 Task: Add a signature Kira Turner containing With gratitude and sincere wishes, Kira Turner to email address softage.6@softage.net and add a folder Logistics
Action: Mouse moved to (98, 99)
Screenshot: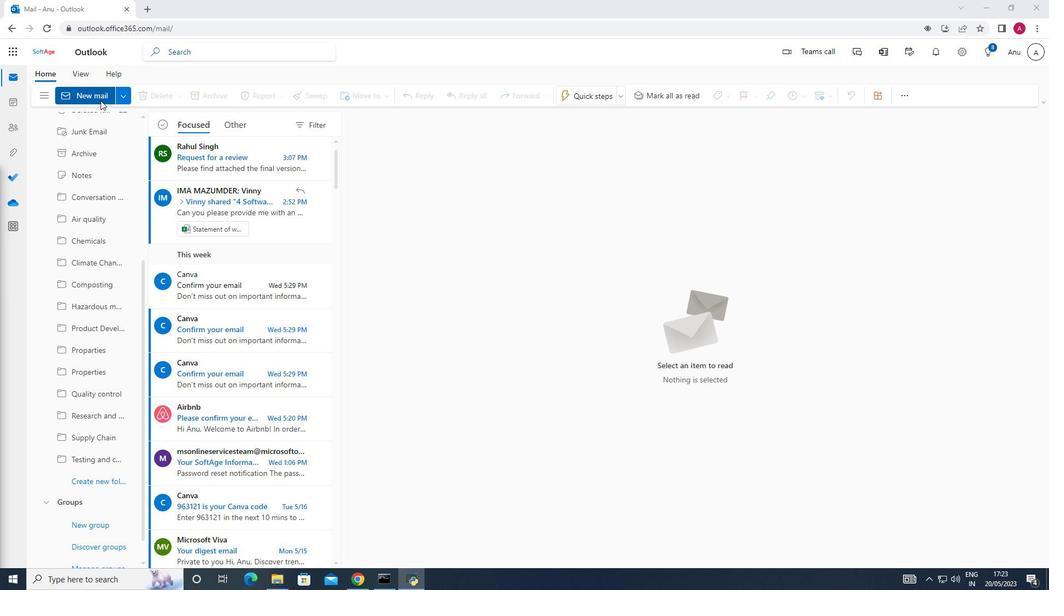 
Action: Mouse pressed left at (98, 99)
Screenshot: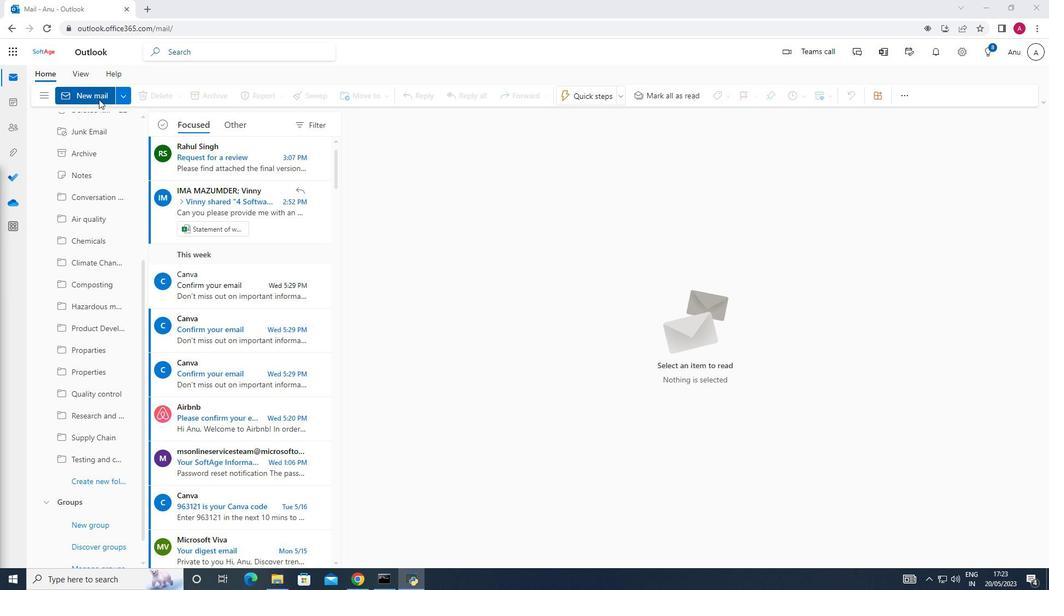 
Action: Mouse moved to (749, 95)
Screenshot: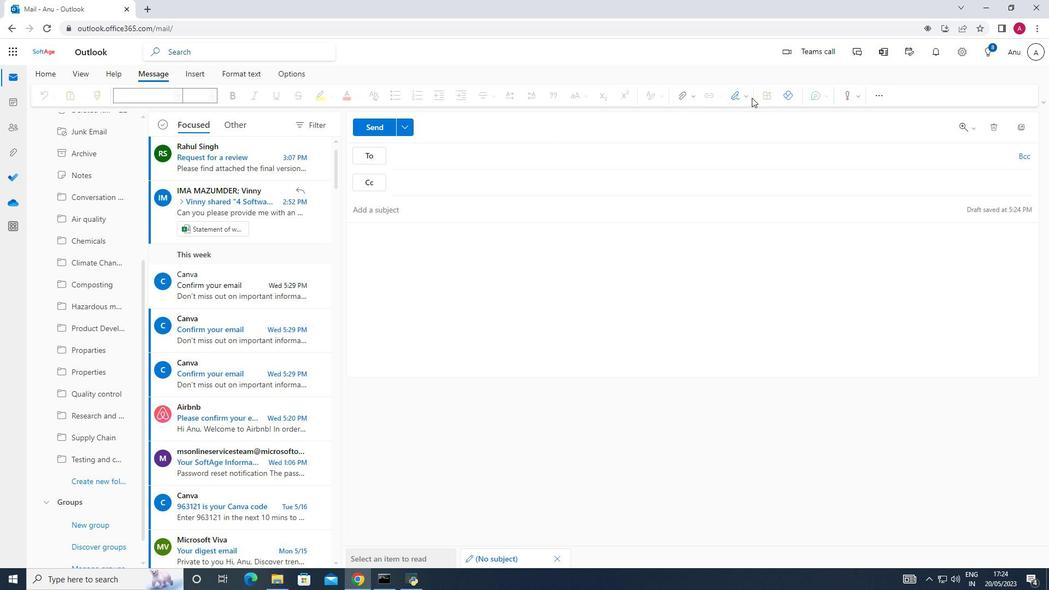 
Action: Mouse pressed left at (749, 95)
Screenshot: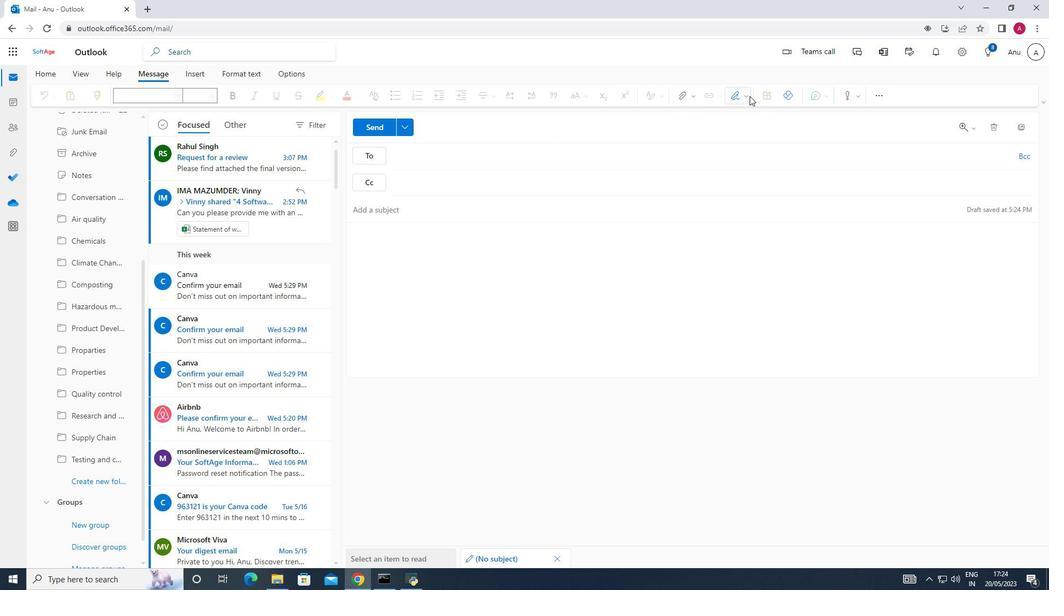 
Action: Mouse moved to (735, 136)
Screenshot: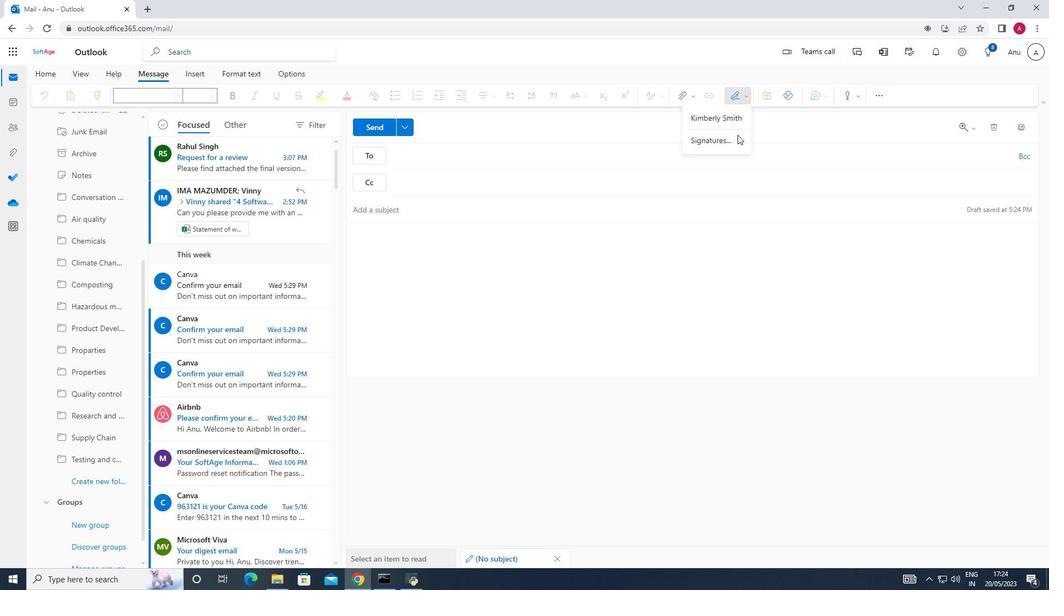 
Action: Mouse pressed left at (735, 136)
Screenshot: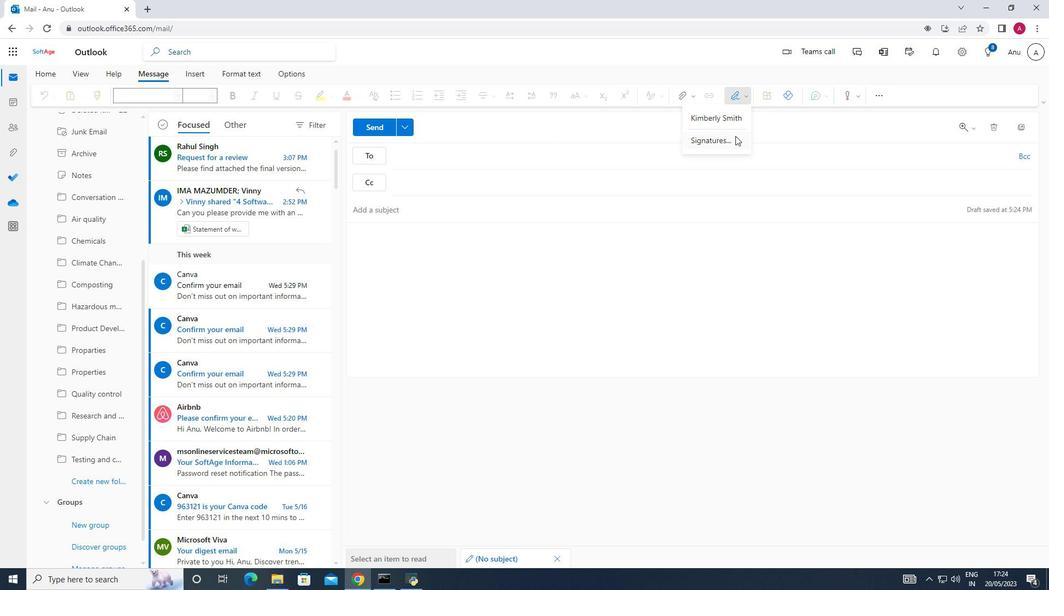 
Action: Mouse moved to (737, 178)
Screenshot: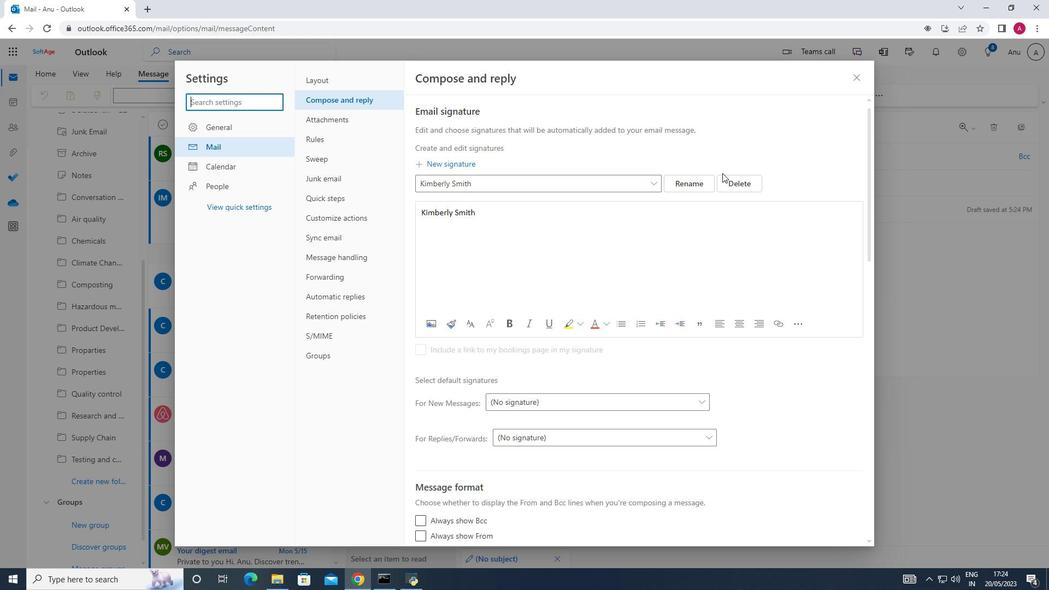 
Action: Mouse pressed left at (737, 178)
Screenshot: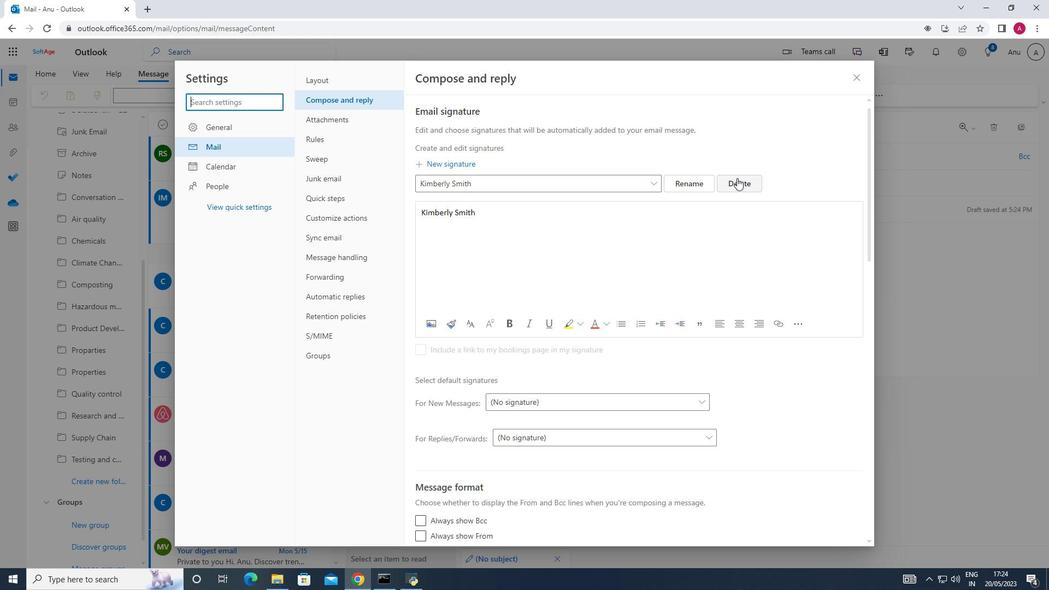 
Action: Mouse moved to (535, 186)
Screenshot: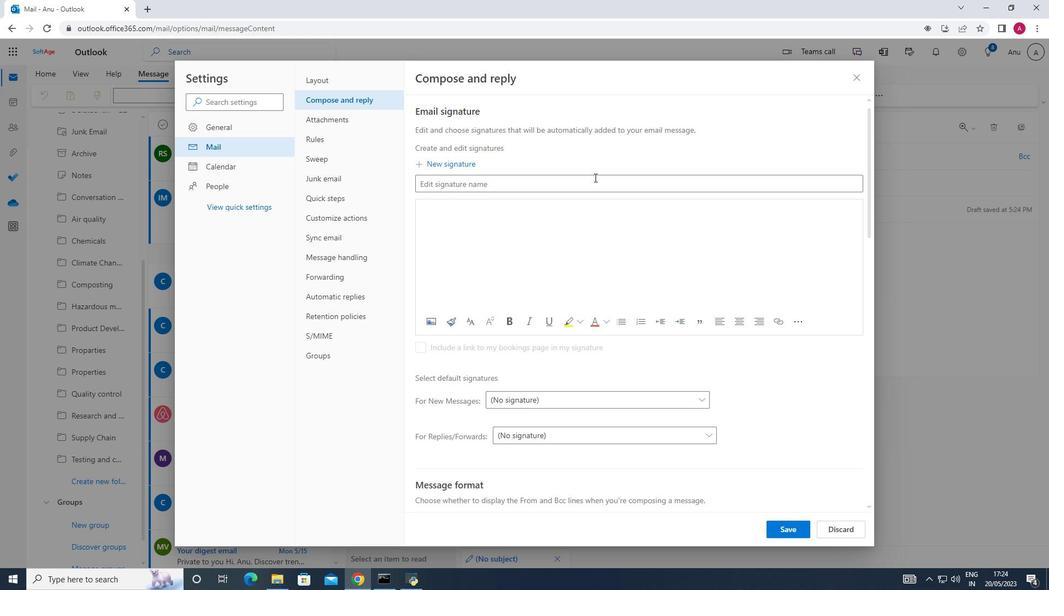 
Action: Mouse pressed left at (535, 186)
Screenshot: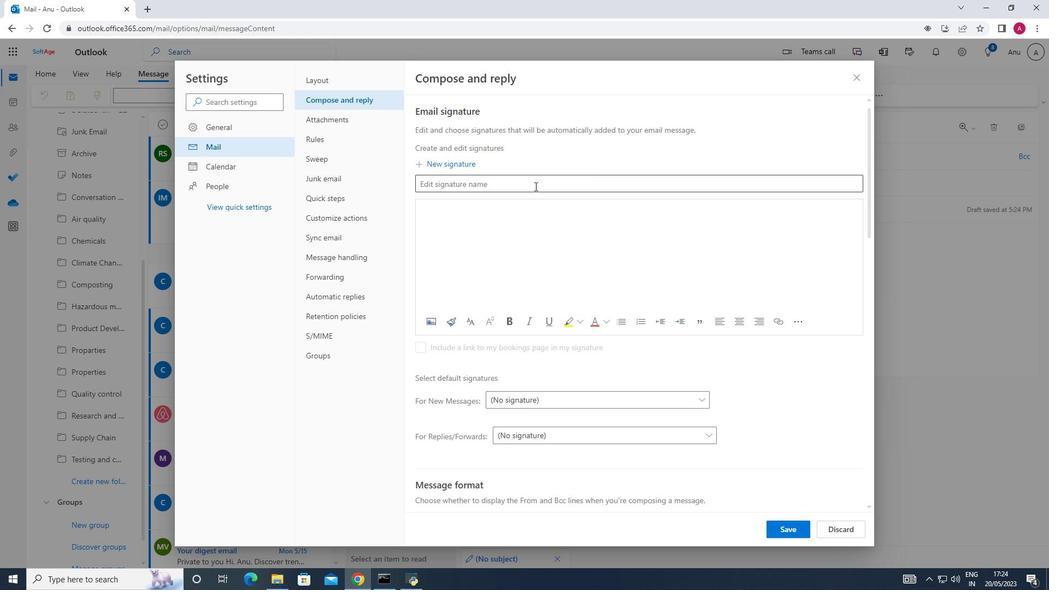 
Action: Key pressed <Key.shift>Kira<Key.space><Key.shift>Turner
Screenshot: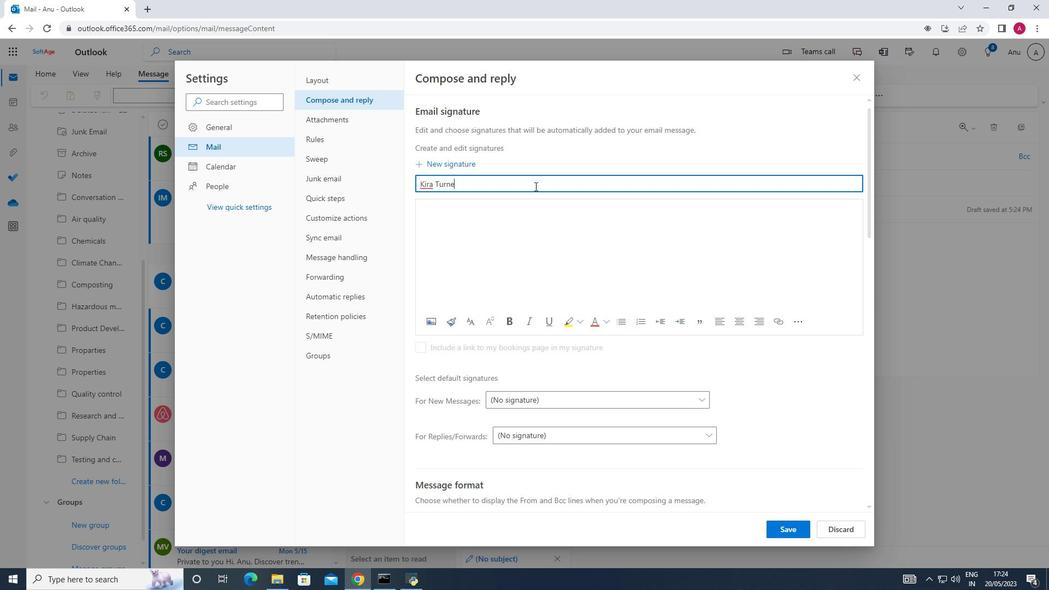 
Action: Mouse moved to (430, 210)
Screenshot: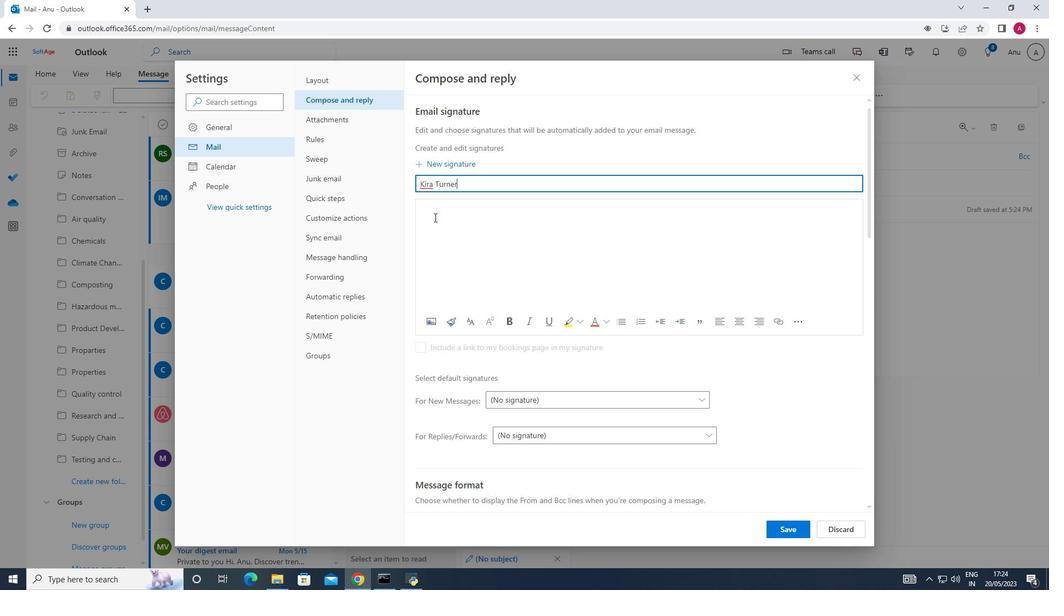 
Action: Mouse pressed left at (430, 210)
Screenshot: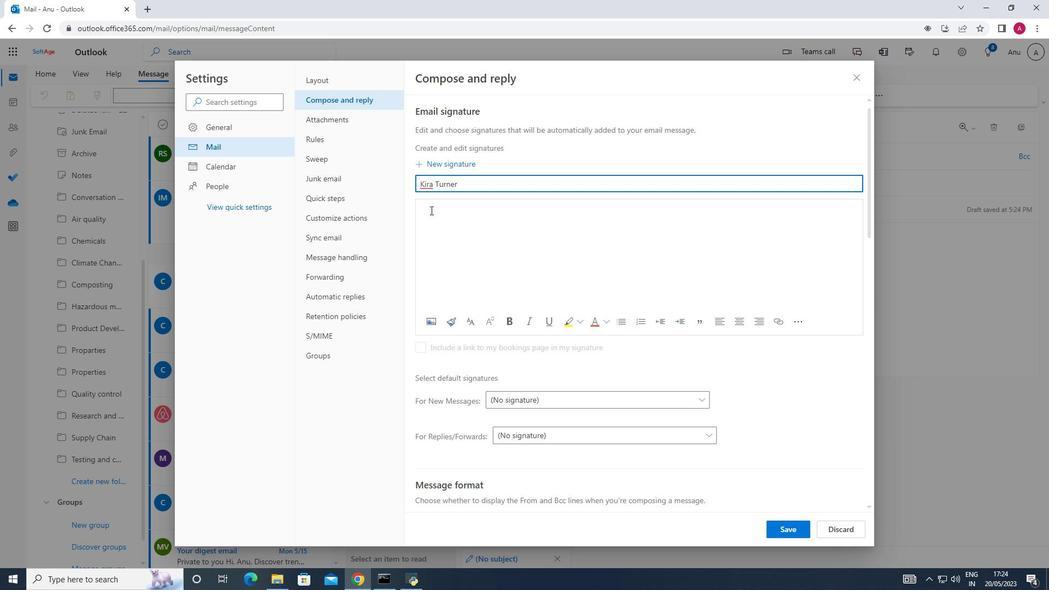 
Action: Key pressed <Key.shift>Kira<Key.space><Key.shift>Turner
Screenshot: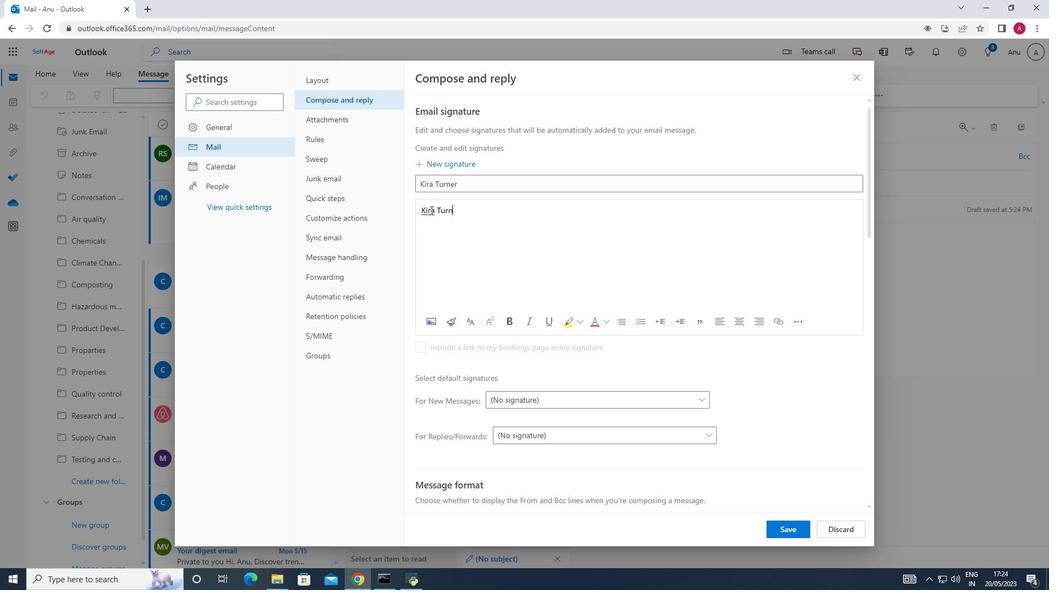 
Action: Mouse moved to (780, 536)
Screenshot: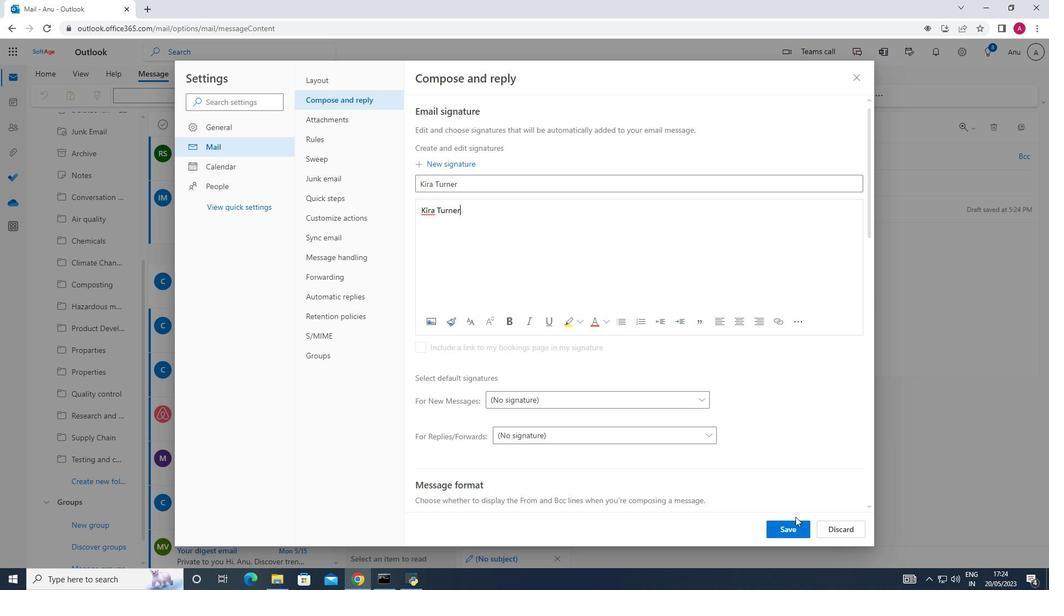 
Action: Mouse pressed left at (780, 536)
Screenshot: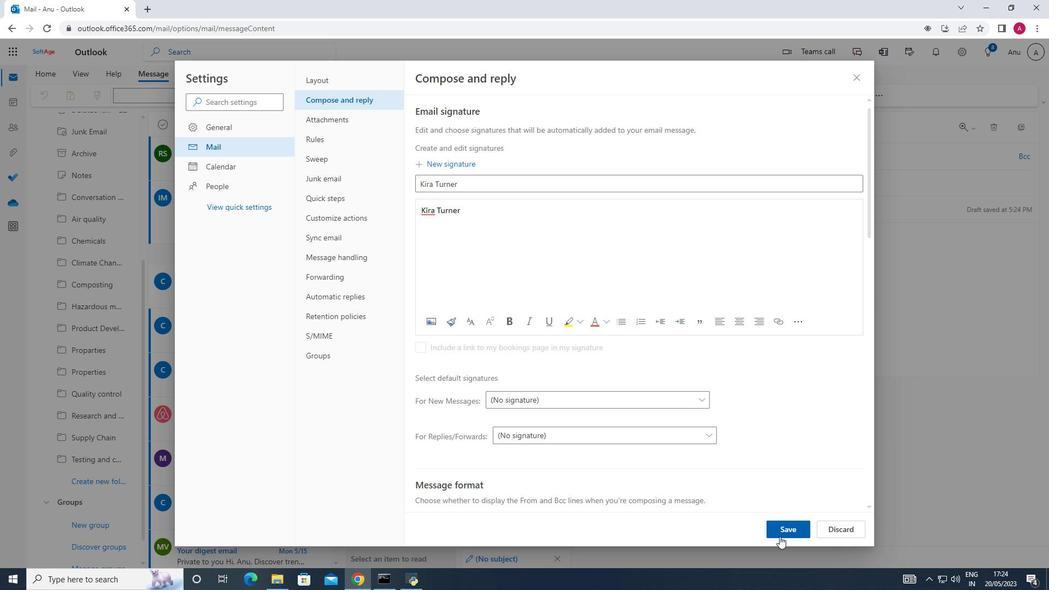 
Action: Mouse moved to (855, 79)
Screenshot: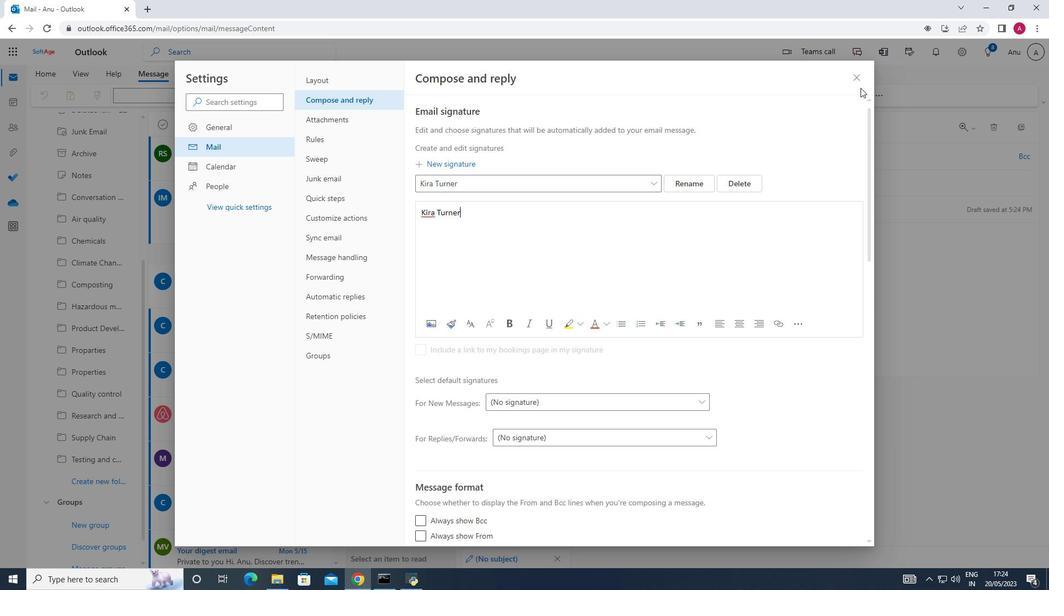 
Action: Mouse pressed left at (855, 79)
Screenshot: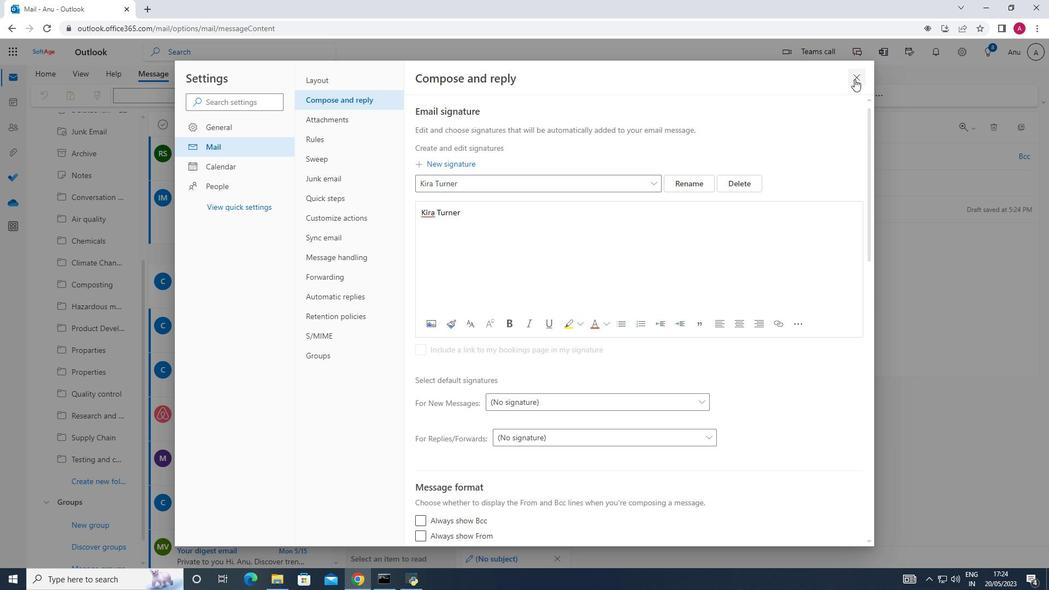 
Action: Mouse moved to (375, 232)
Screenshot: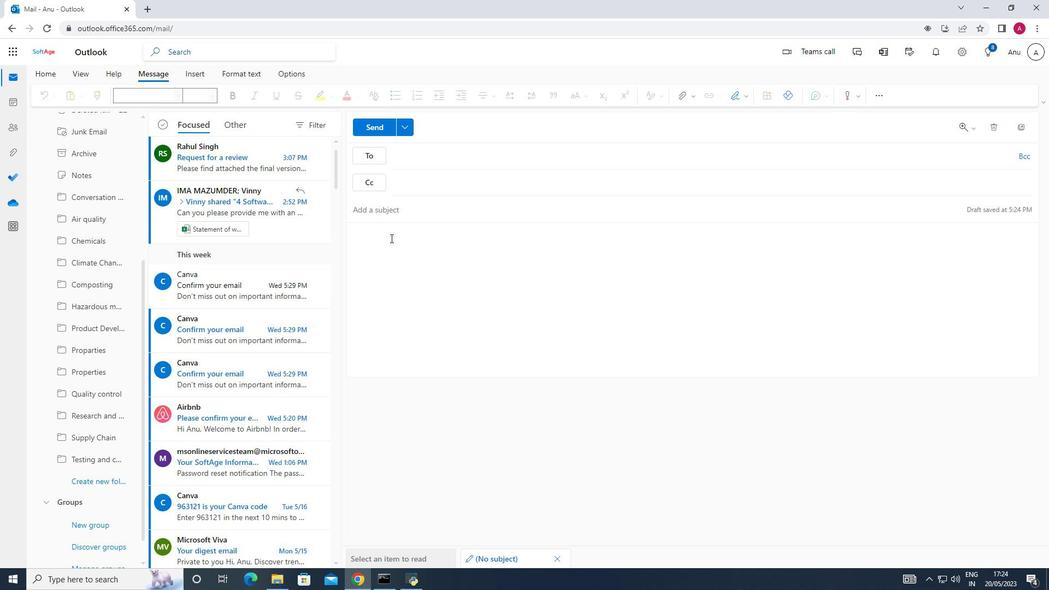 
Action: Mouse pressed left at (375, 232)
Screenshot: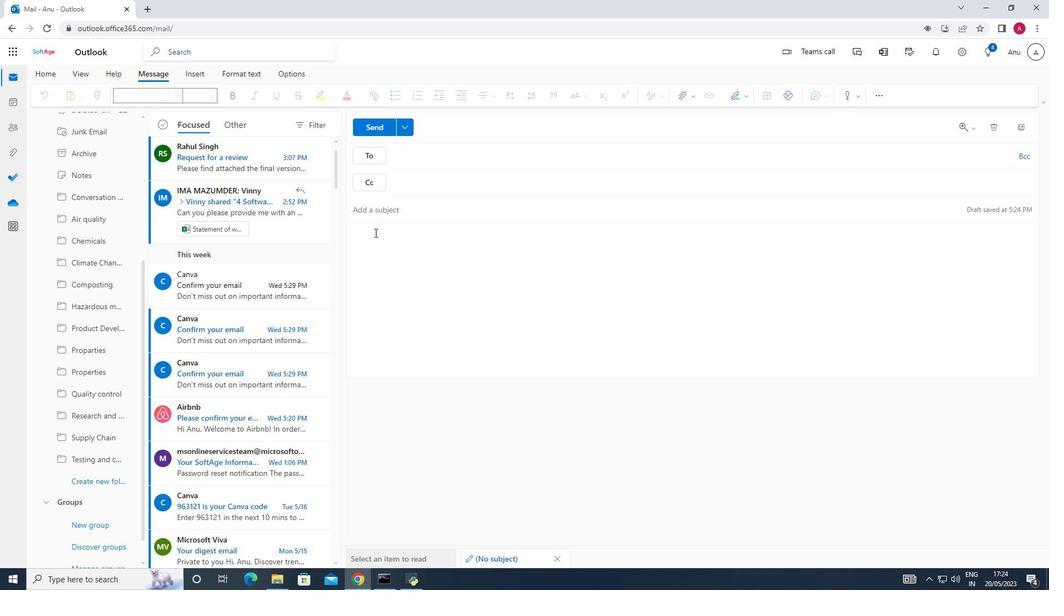 
Action: Mouse moved to (376, 228)
Screenshot: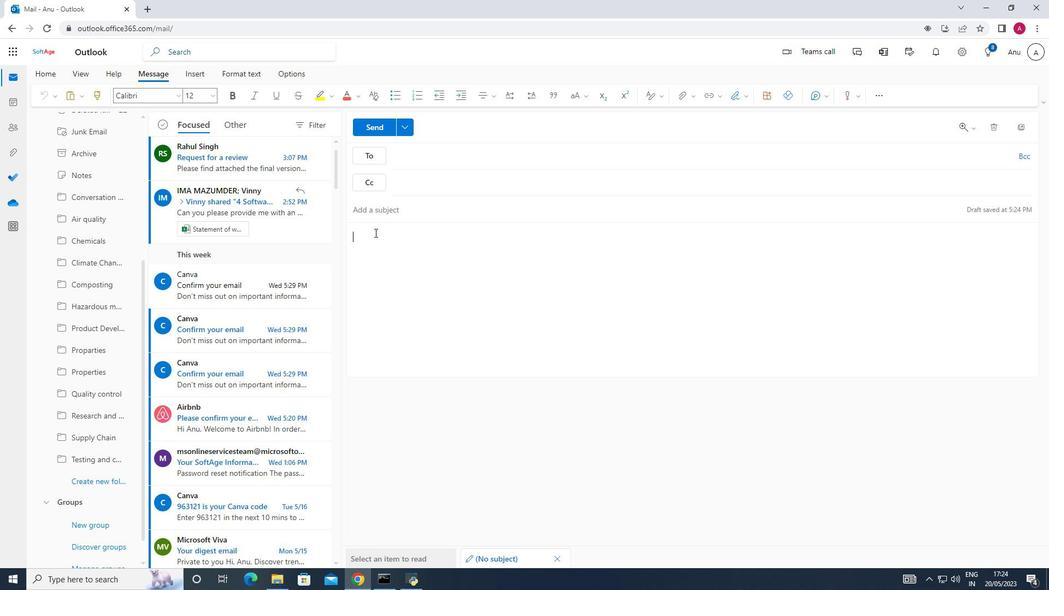 
Action: Key pressed <Key.shift><Key.shift><Key.shift><Key.shift><Key.shift><Key.shift><Key.shift><Key.shift><Key.shift><Key.shift><Key.shift><Key.shift><Key.shift><Key.shift><Key.shift><Key.shift><Key.shift><Key.shift><Key.shift><Key.shift><Key.shift><Key.shift><Key.shift><Key.shift><Key.shift><Key.shift><Key.shift><Key.shift><Key.shift><Key.shift><Key.shift><Key.shift><Key.shift><Key.shift><Key.shift><Key.shift><Key.shift><Key.shift><Key.shift><Key.shift><Key.shift><Key.shift><Key.shift><Key.shift><Key.shift><Key.shift><Key.shift><Key.shift><Key.shift><Key.shift><Key.shift><Key.shift><Key.shift><Key.shift><Key.shift><Key.shift>Gratitude<Key.space>and<Key.space><Key.shift>Sincere<Key.space><Key.shift>Wishes.
Screenshot: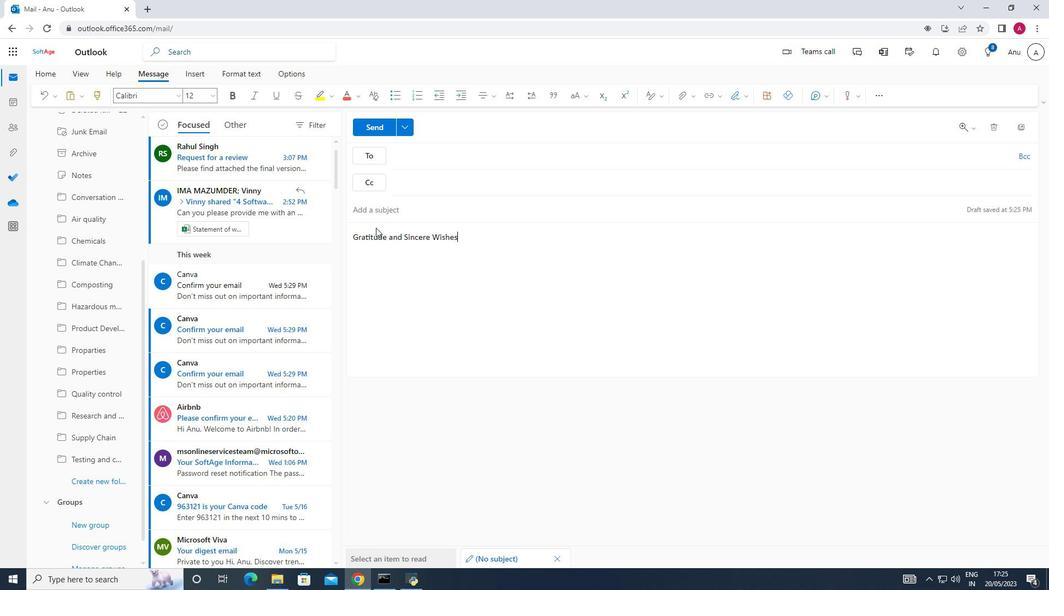 
Action: Mouse moved to (749, 99)
Screenshot: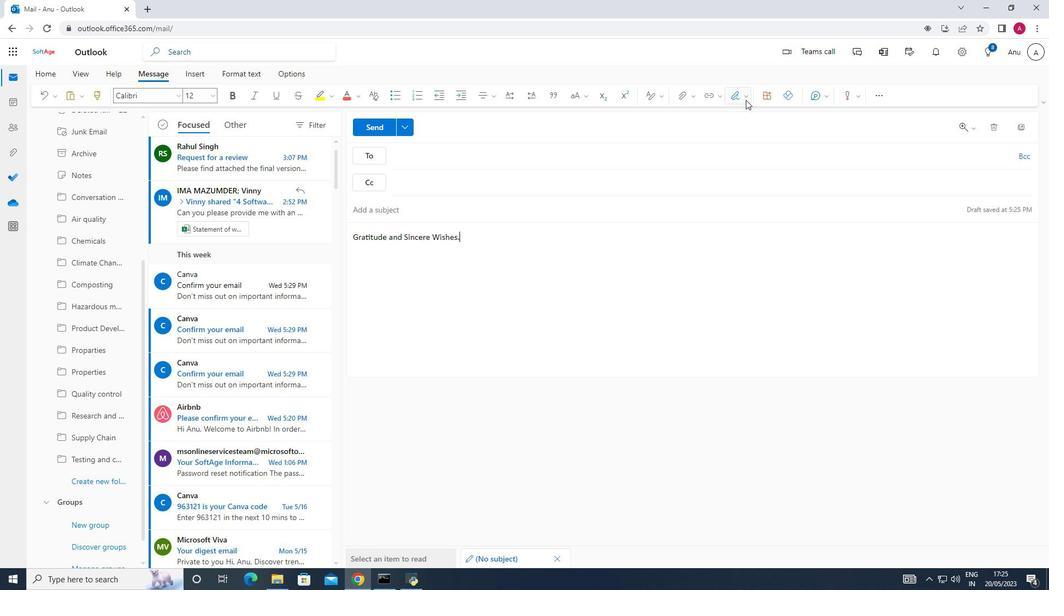 
Action: Mouse pressed left at (749, 99)
Screenshot: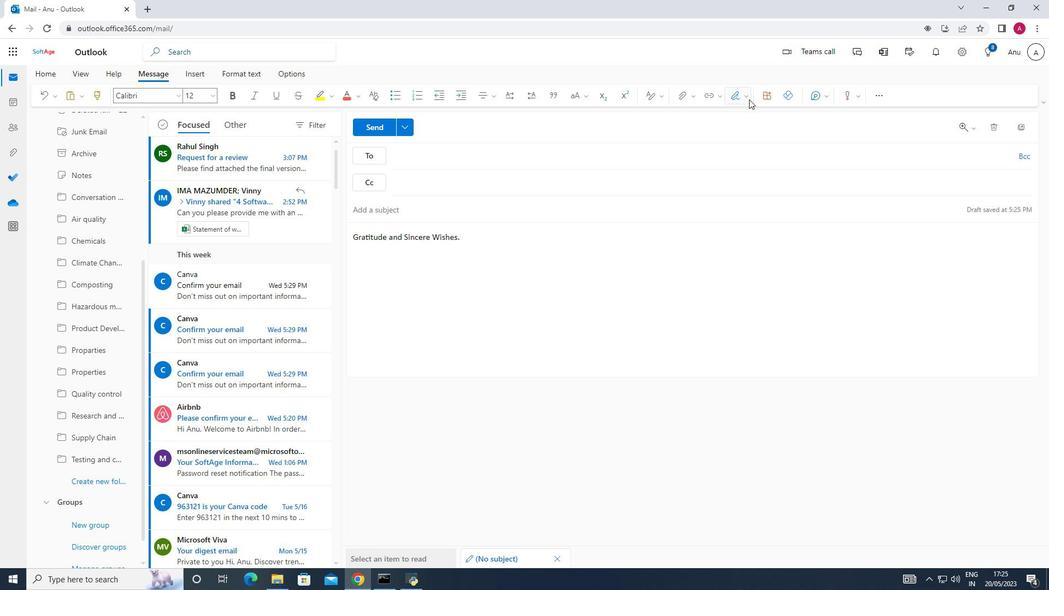 
Action: Mouse moved to (721, 114)
Screenshot: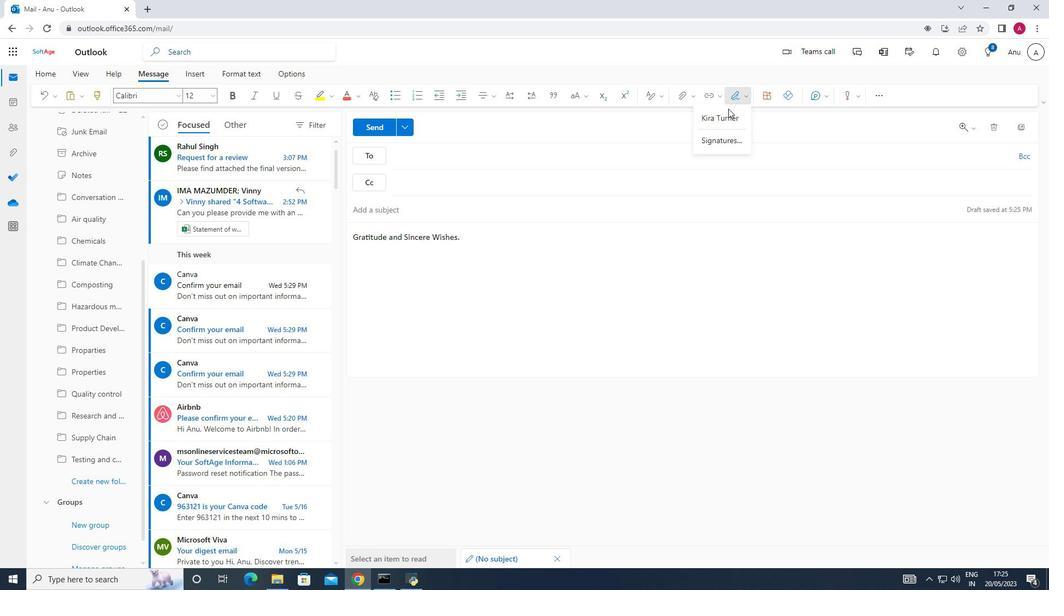 
Action: Mouse pressed left at (721, 114)
Screenshot: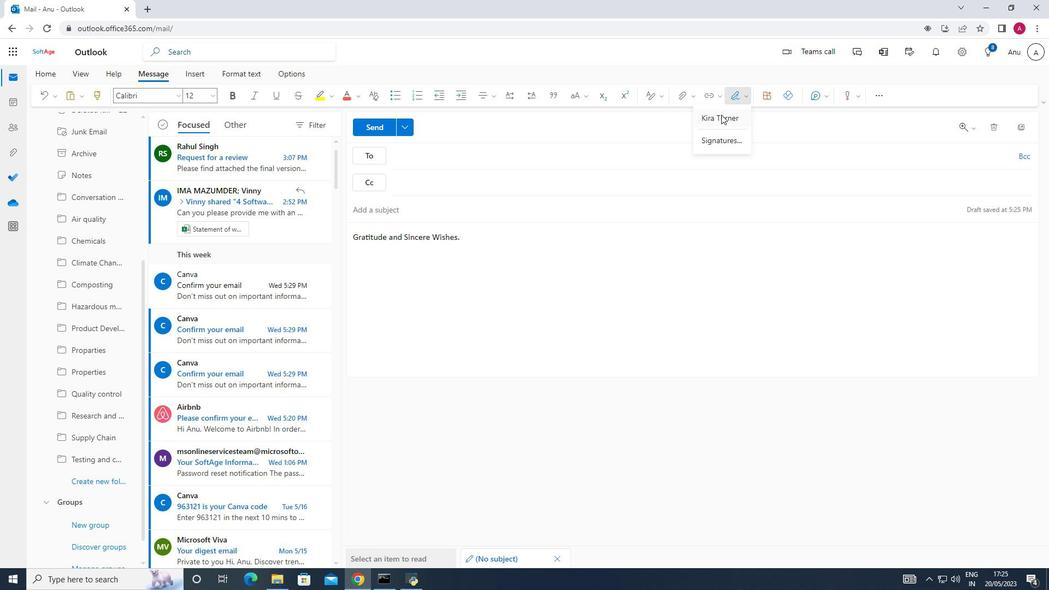 
Action: Mouse moved to (401, 156)
Screenshot: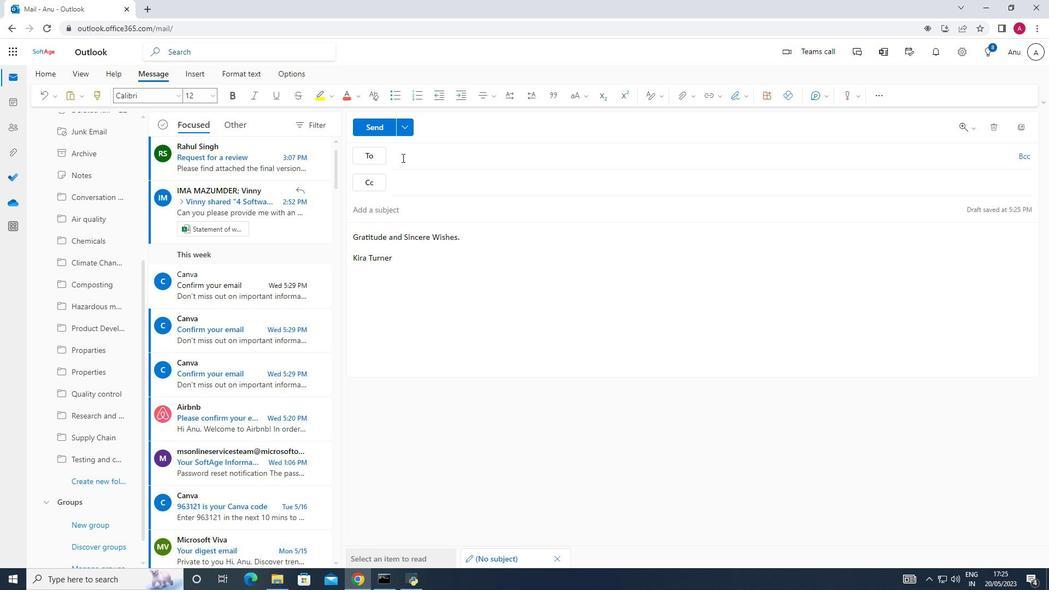 
Action: Mouse pressed left at (401, 156)
Screenshot: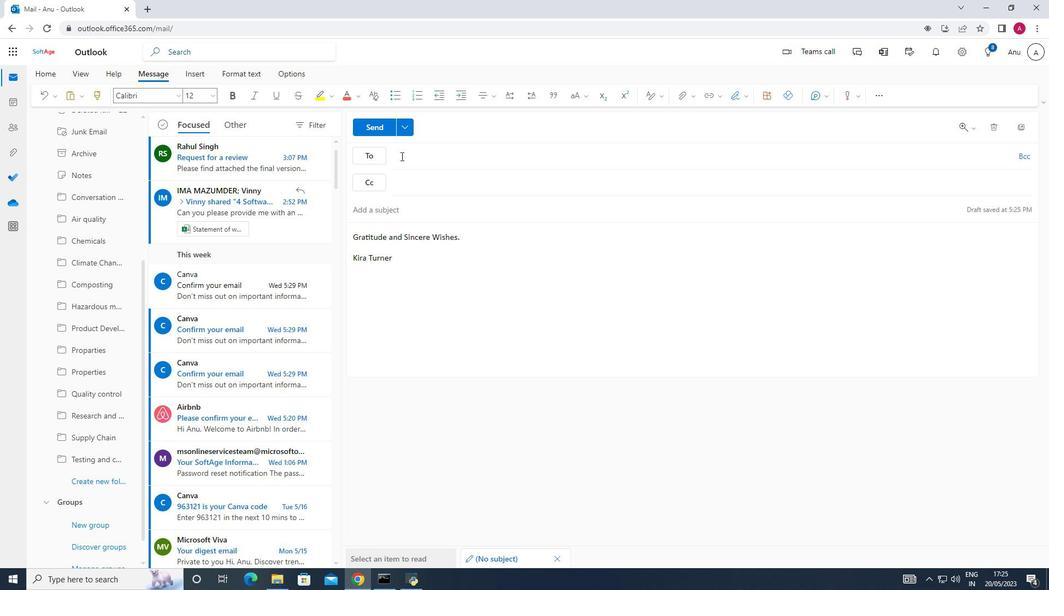 
Action: Mouse moved to (403, 153)
Screenshot: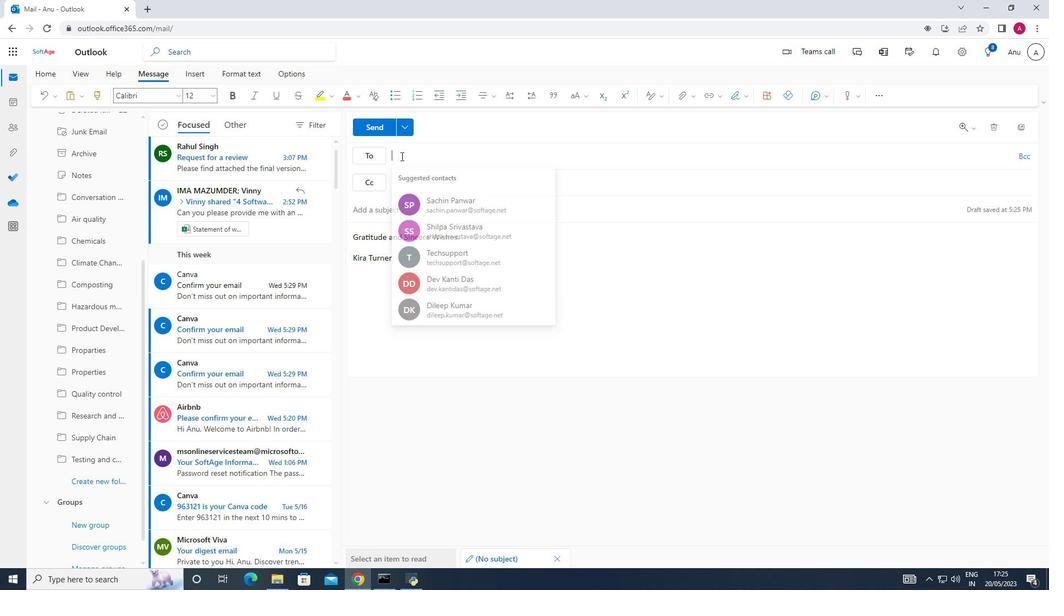 
Action: Key pressed <Key.shift>Softage.6<Key.shift>@softage.net
Screenshot: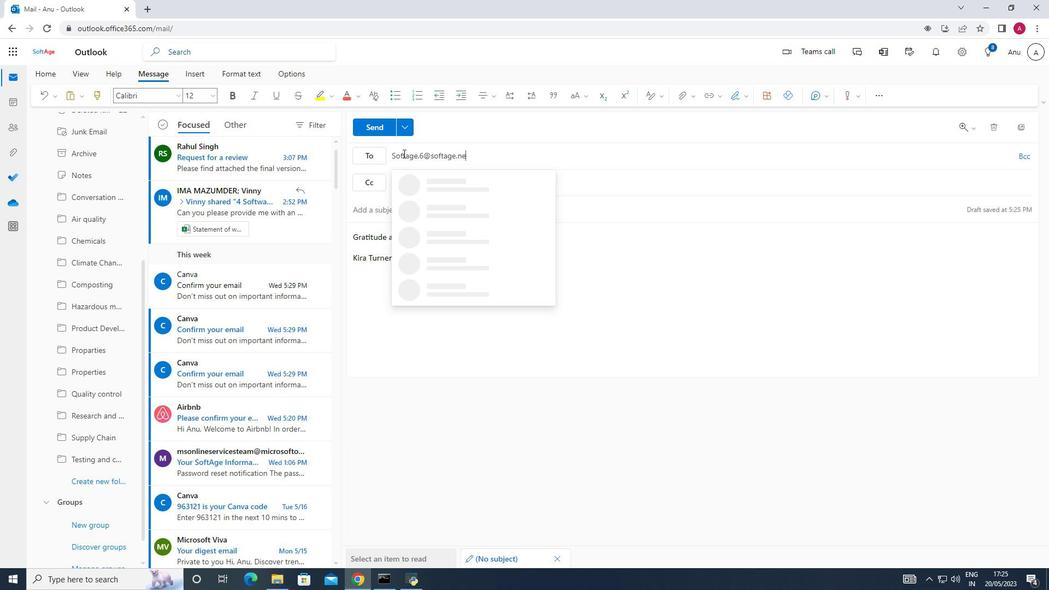 
Action: Mouse moved to (452, 192)
Screenshot: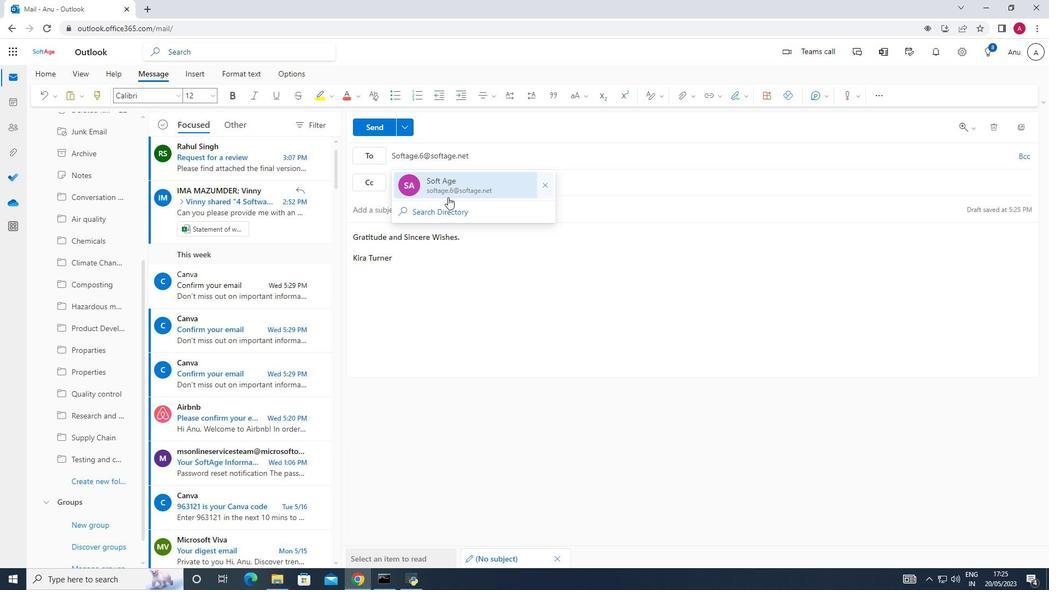 
Action: Mouse pressed left at (452, 192)
Screenshot: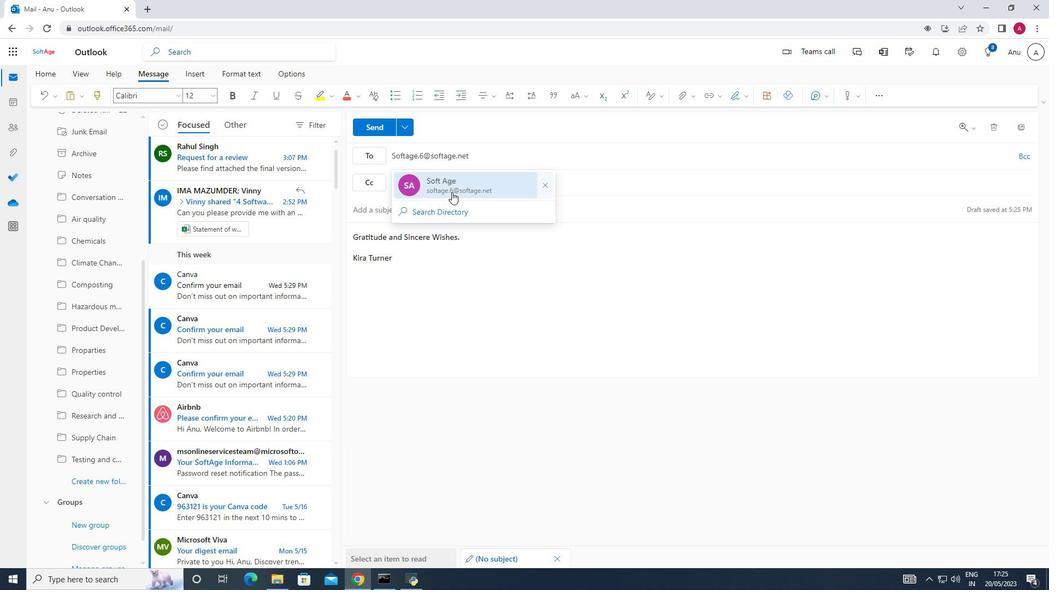 
Action: Mouse moved to (84, 473)
Screenshot: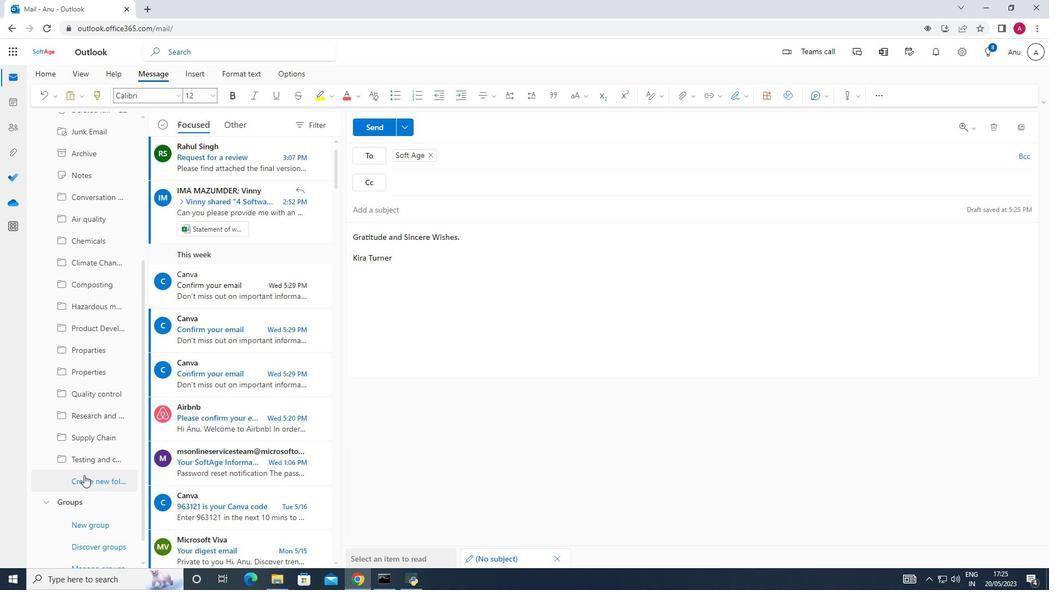 
Action: Mouse pressed left at (84, 473)
Screenshot: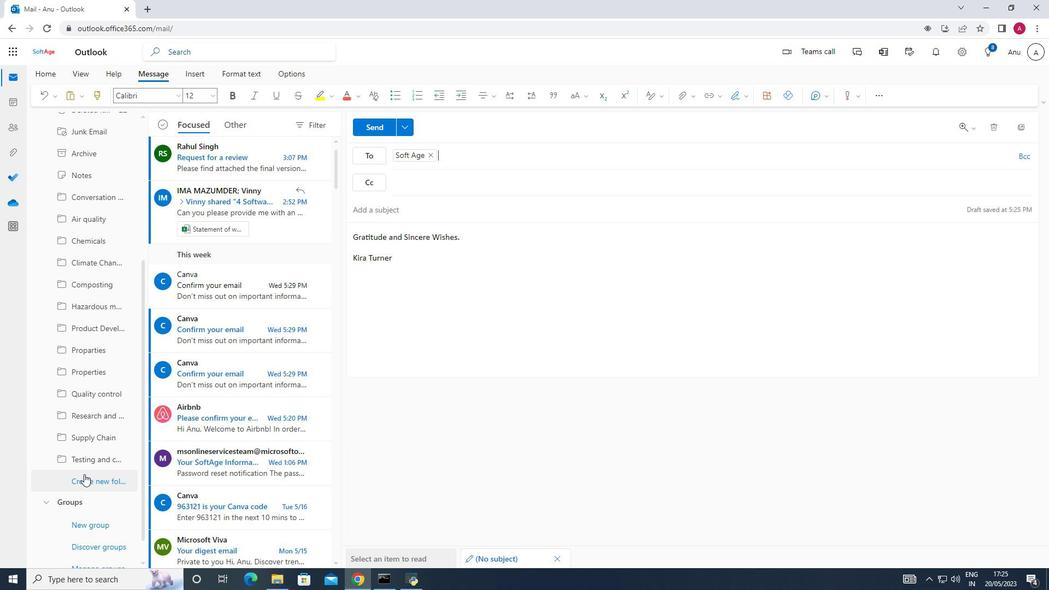 
Action: Mouse moved to (76, 480)
Screenshot: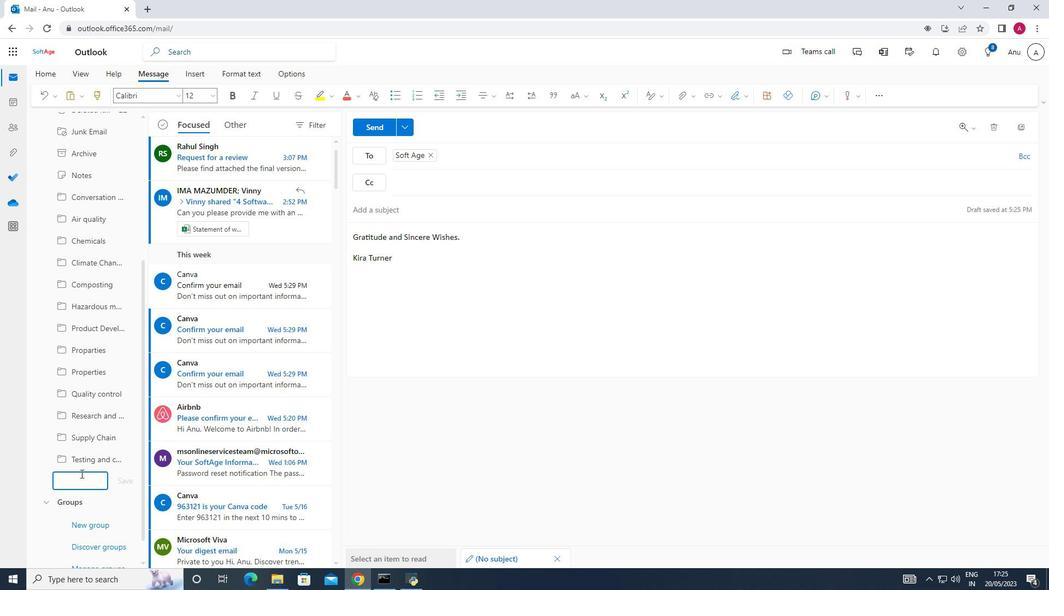 
Action: Mouse pressed left at (76, 480)
Screenshot: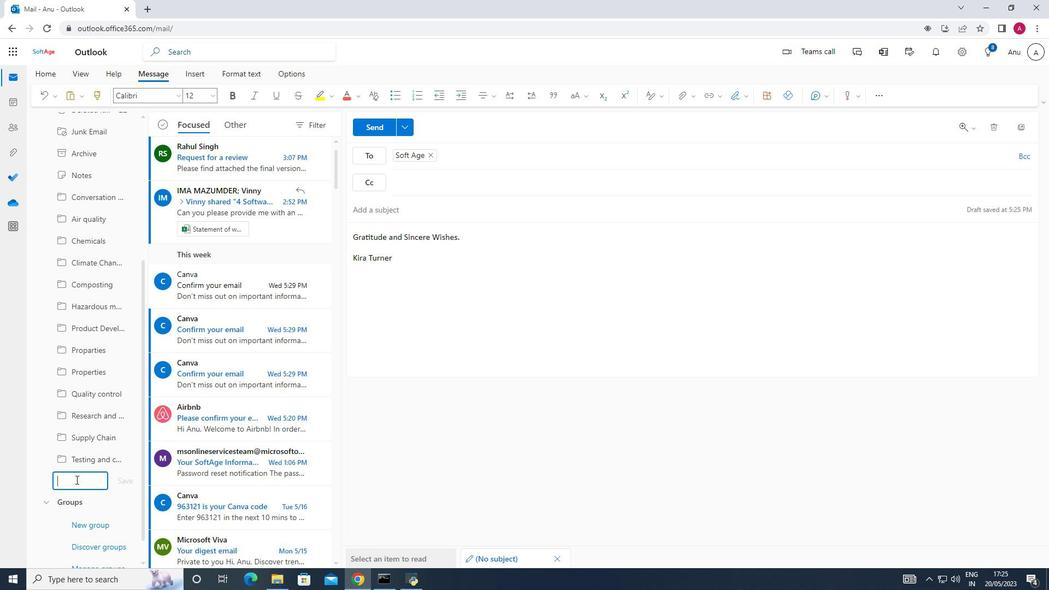 
Action: Key pressed <Key.shift>Logistics
Screenshot: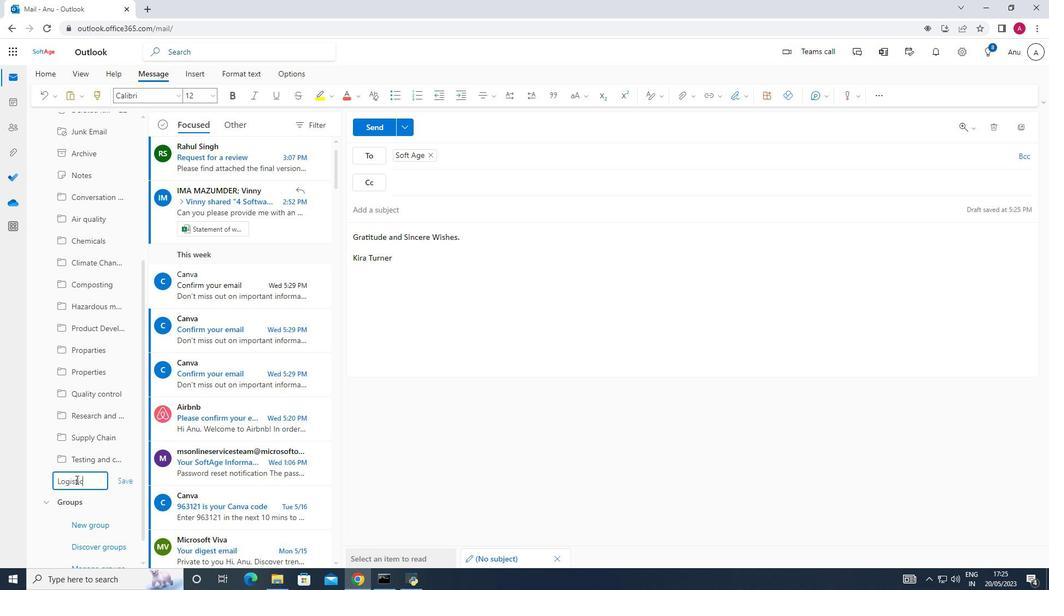 
Action: Mouse moved to (131, 479)
Screenshot: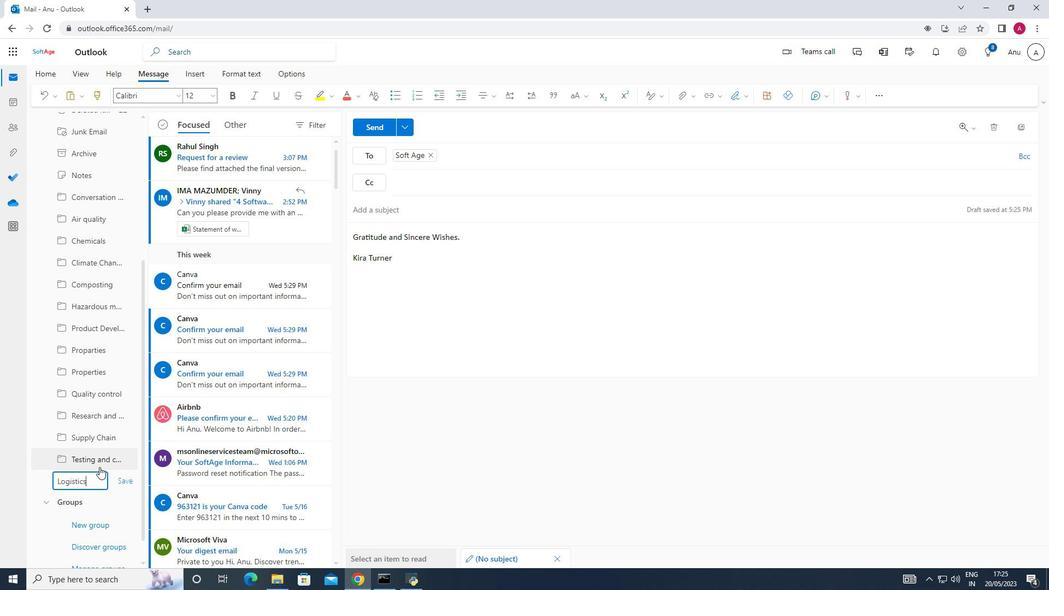 
Action: Mouse pressed left at (131, 479)
Screenshot: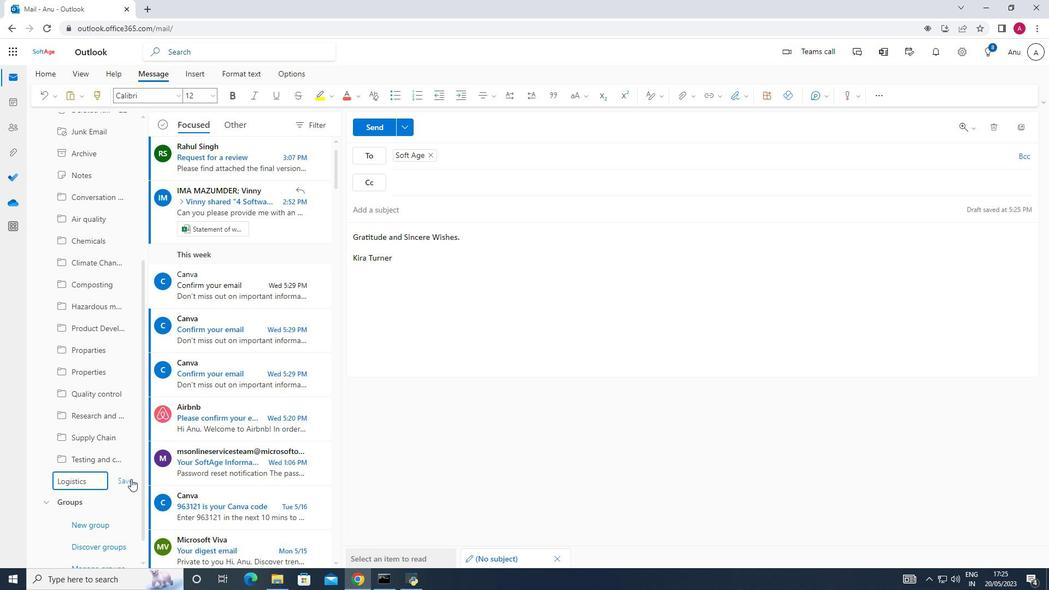 
Action: Mouse moved to (369, 132)
Screenshot: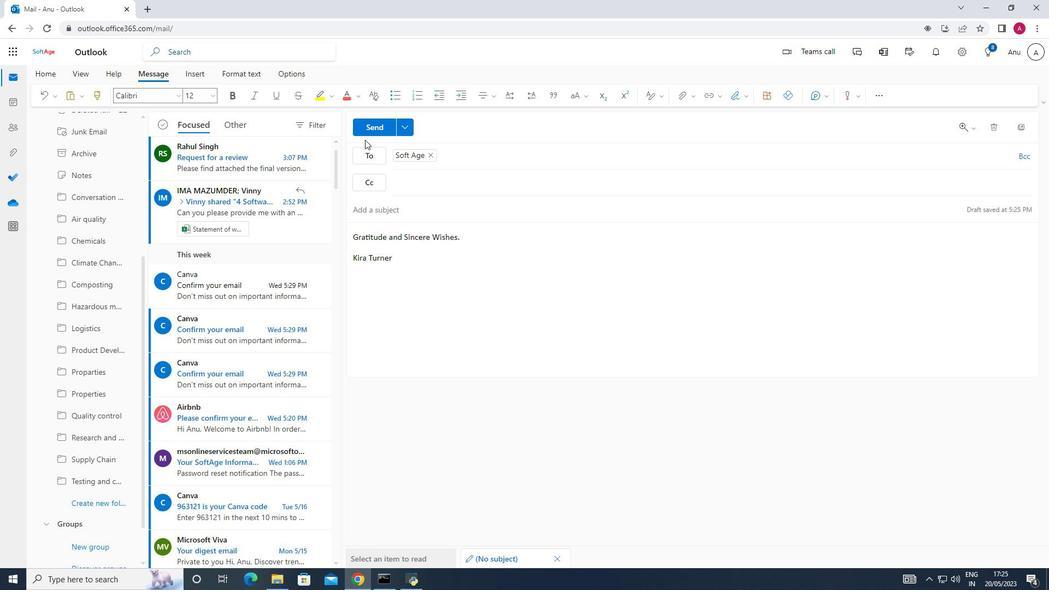 
Action: Mouse pressed left at (369, 132)
Screenshot: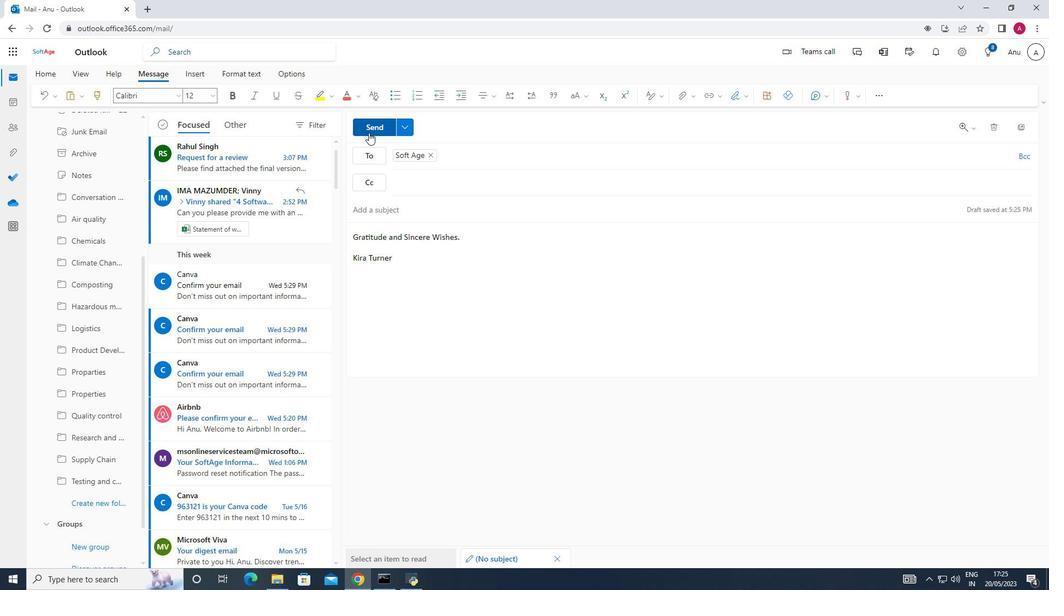 
Action: Mouse moved to (519, 336)
Screenshot: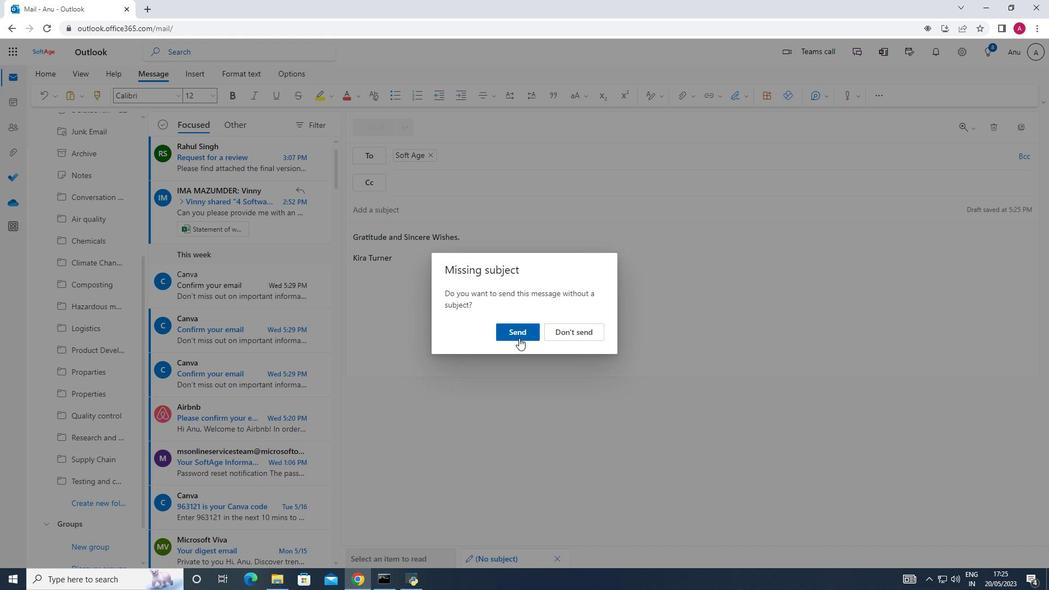 
Action: Mouse pressed left at (519, 336)
Screenshot: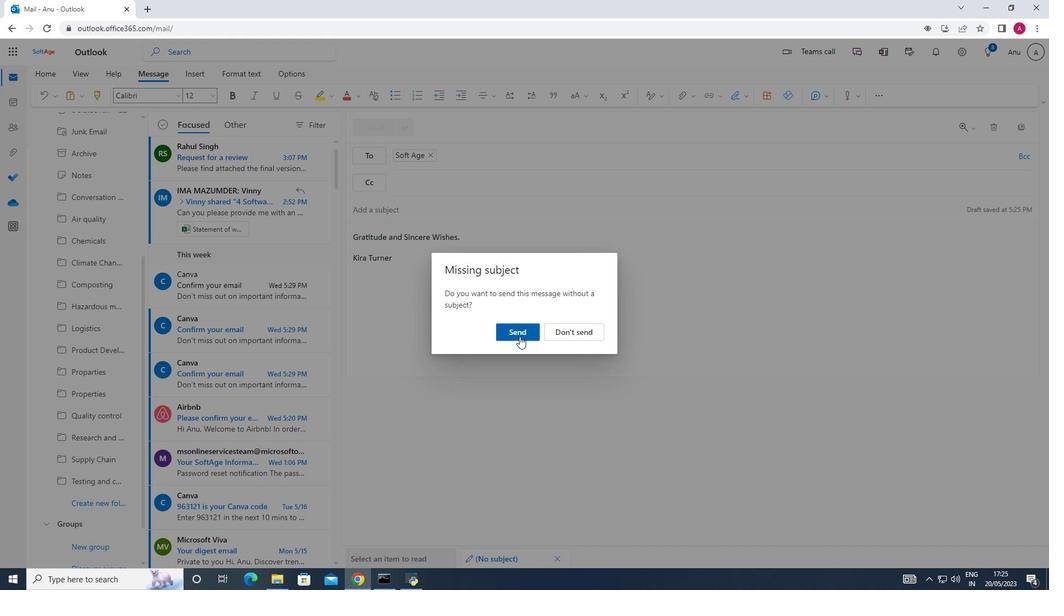 
Action: Mouse moved to (518, 331)
Screenshot: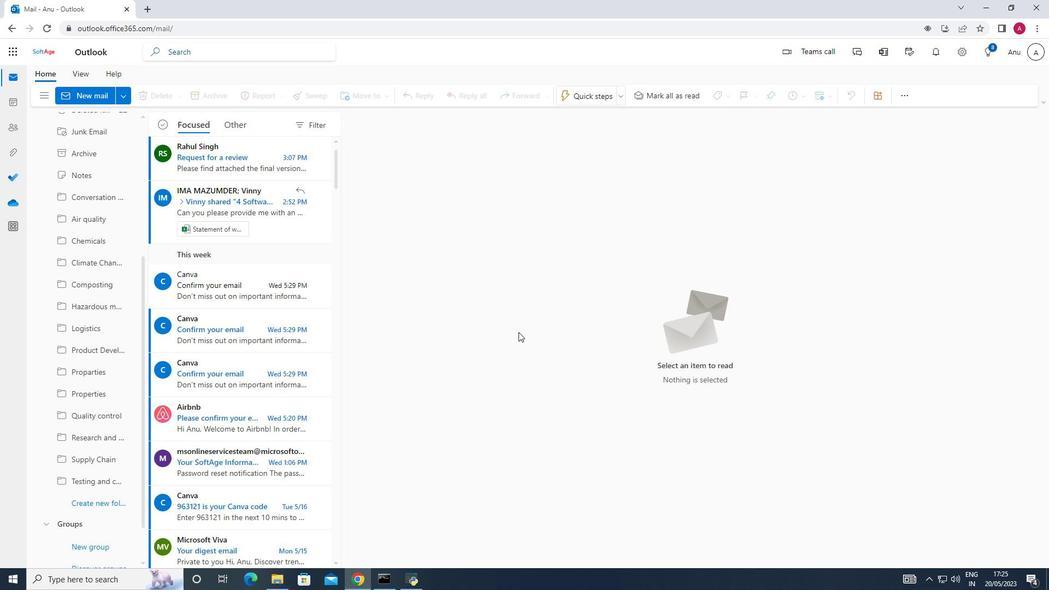 
